 Task: Check the average views per listing of washer in the last 5 years.
Action: Mouse moved to (971, 221)
Screenshot: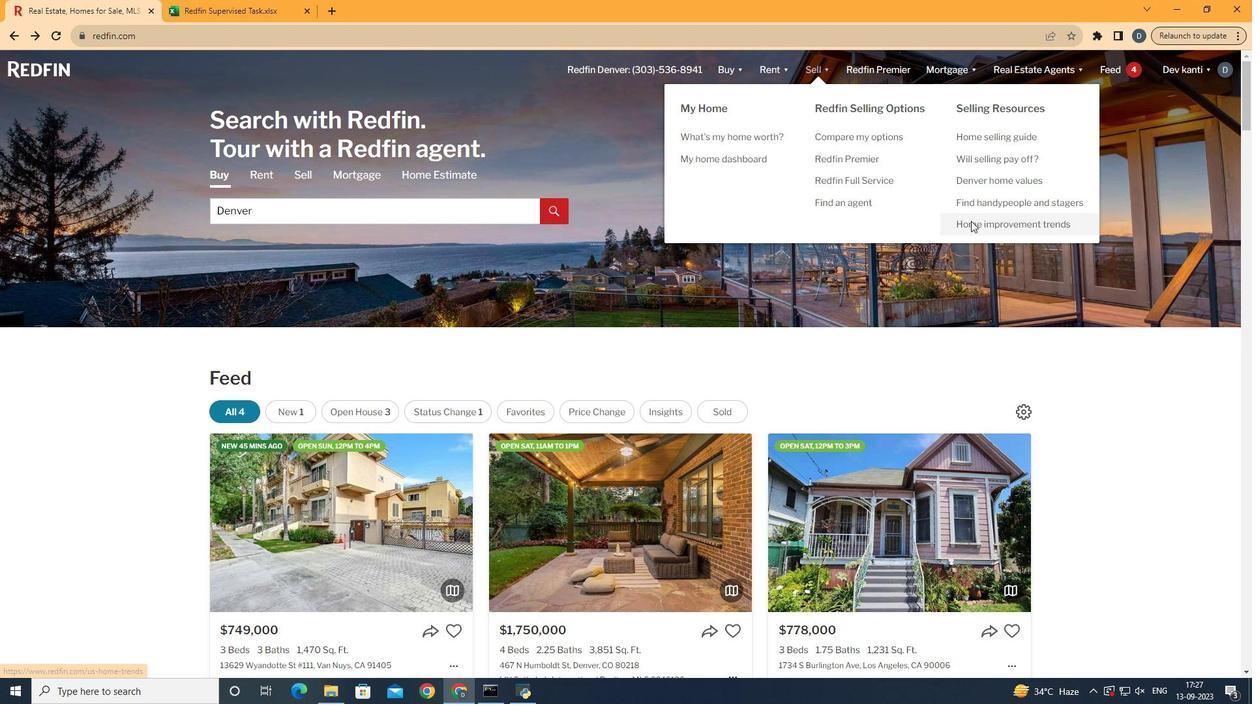 
Action: Mouse pressed left at (971, 221)
Screenshot: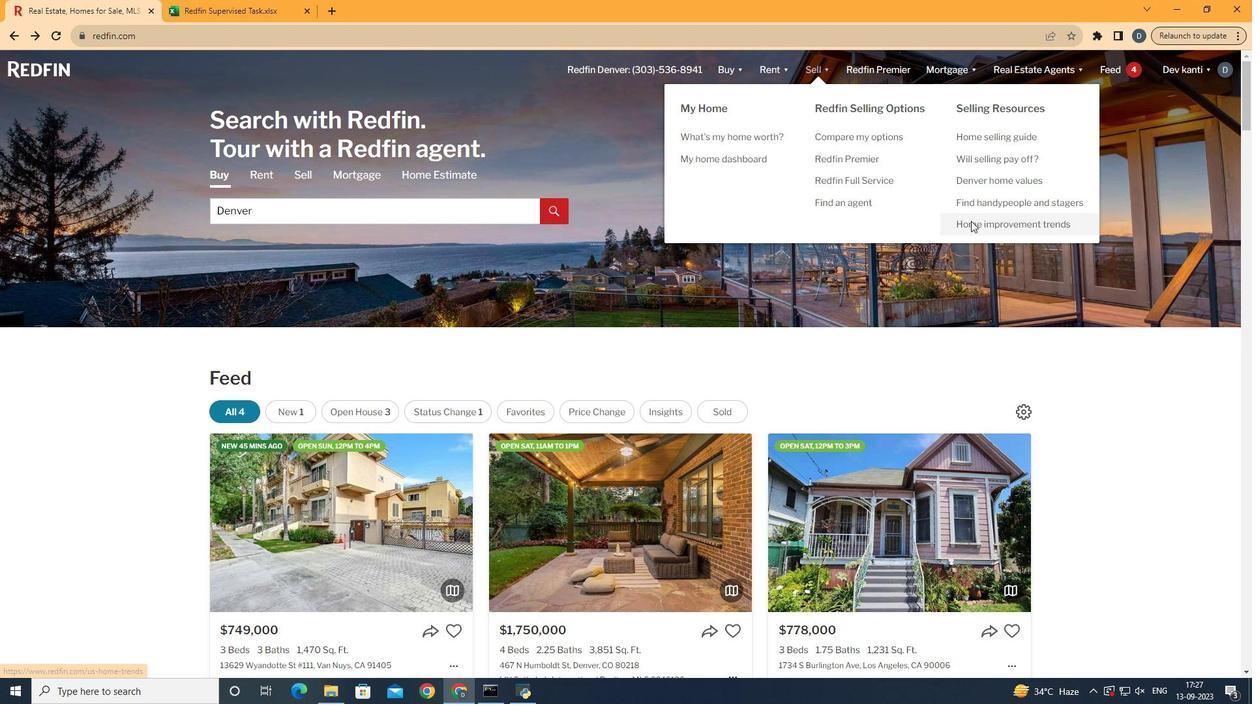 
Action: Mouse moved to (331, 253)
Screenshot: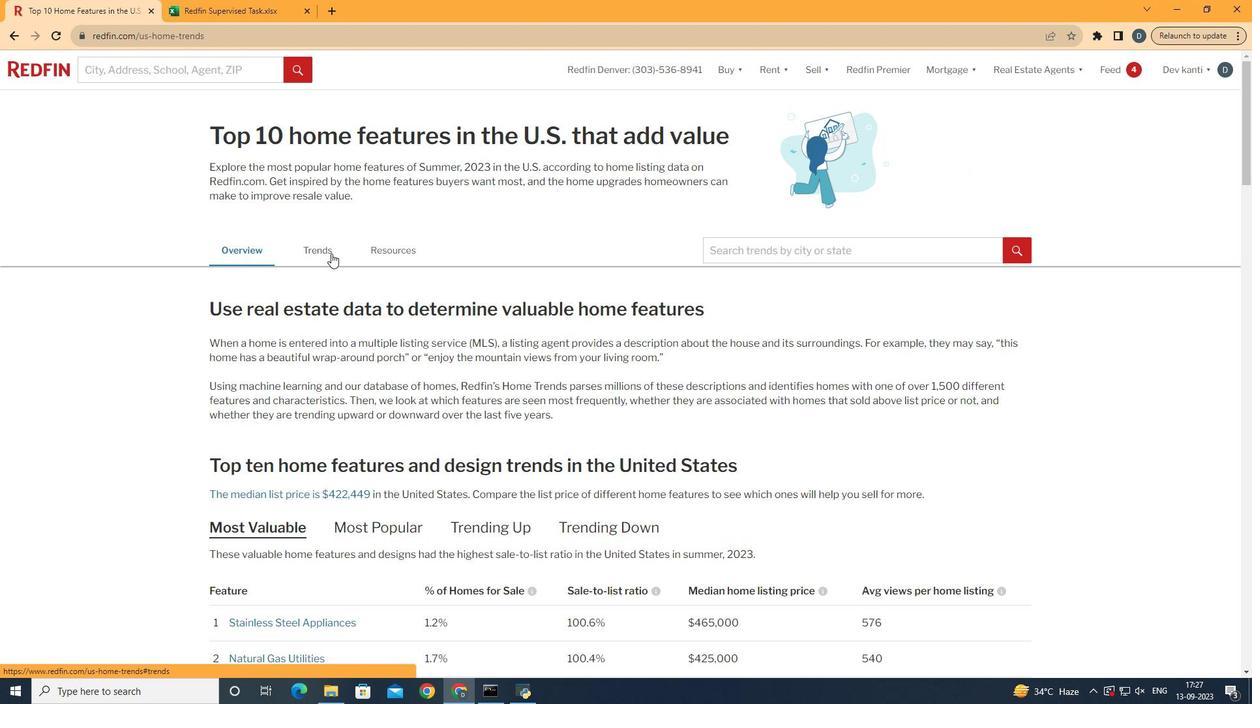 
Action: Mouse pressed left at (331, 253)
Screenshot: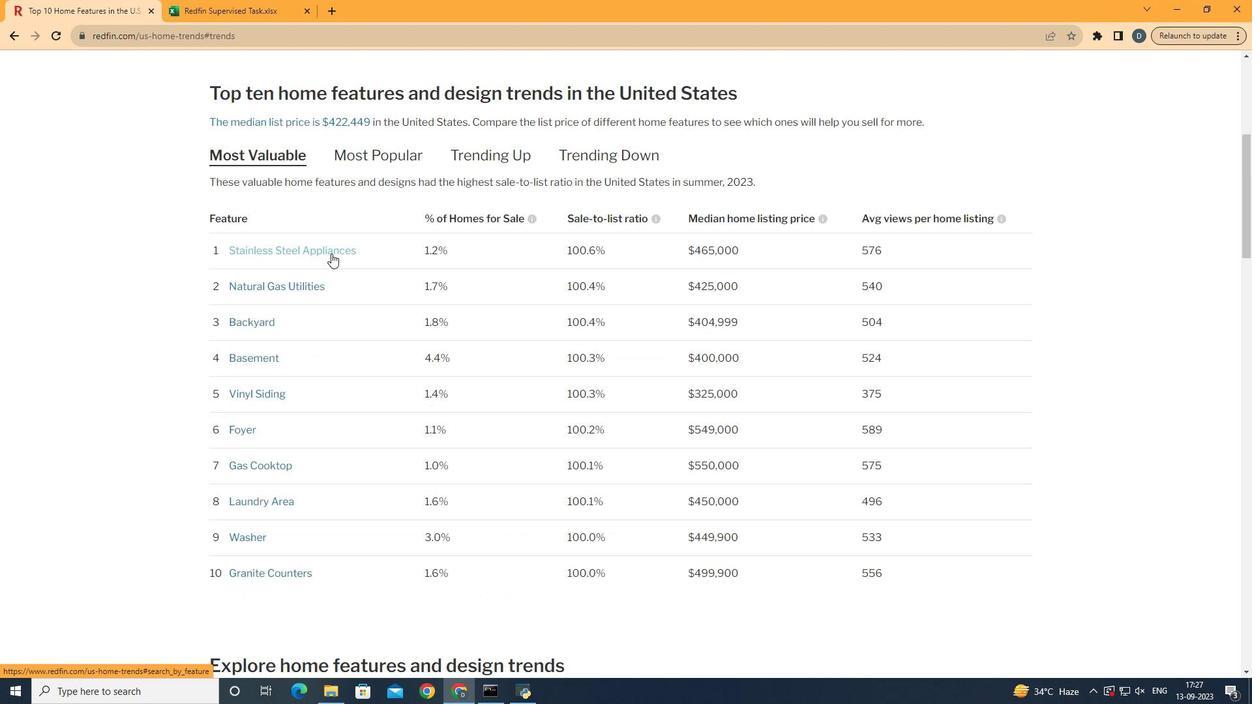 
Action: Mouse moved to (912, 288)
Screenshot: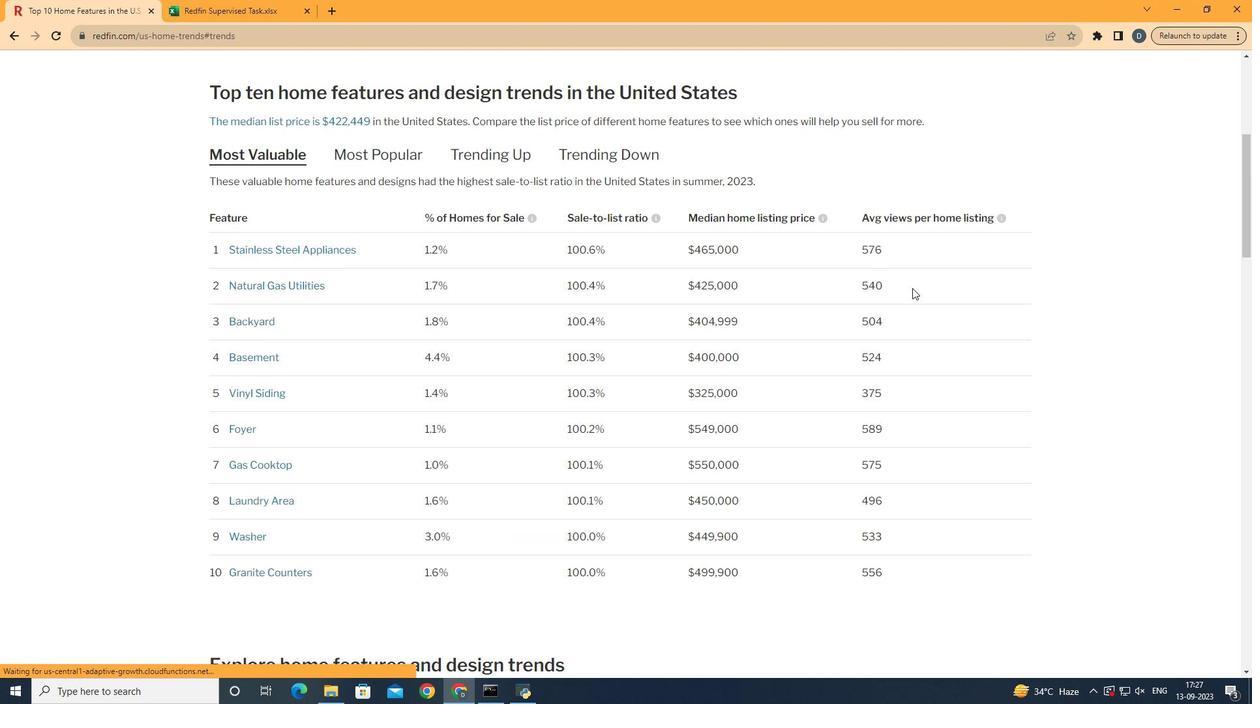
Action: Mouse scrolled (912, 287) with delta (0, 0)
Screenshot: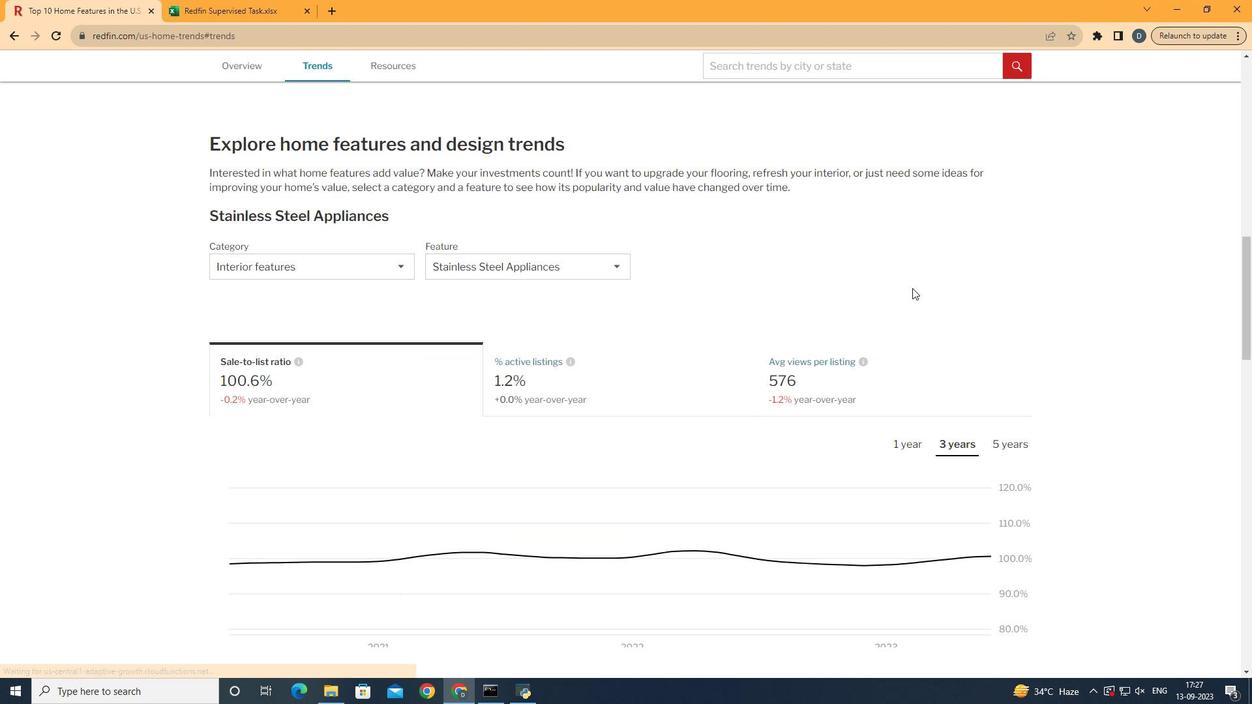 
Action: Mouse scrolled (912, 287) with delta (0, 0)
Screenshot: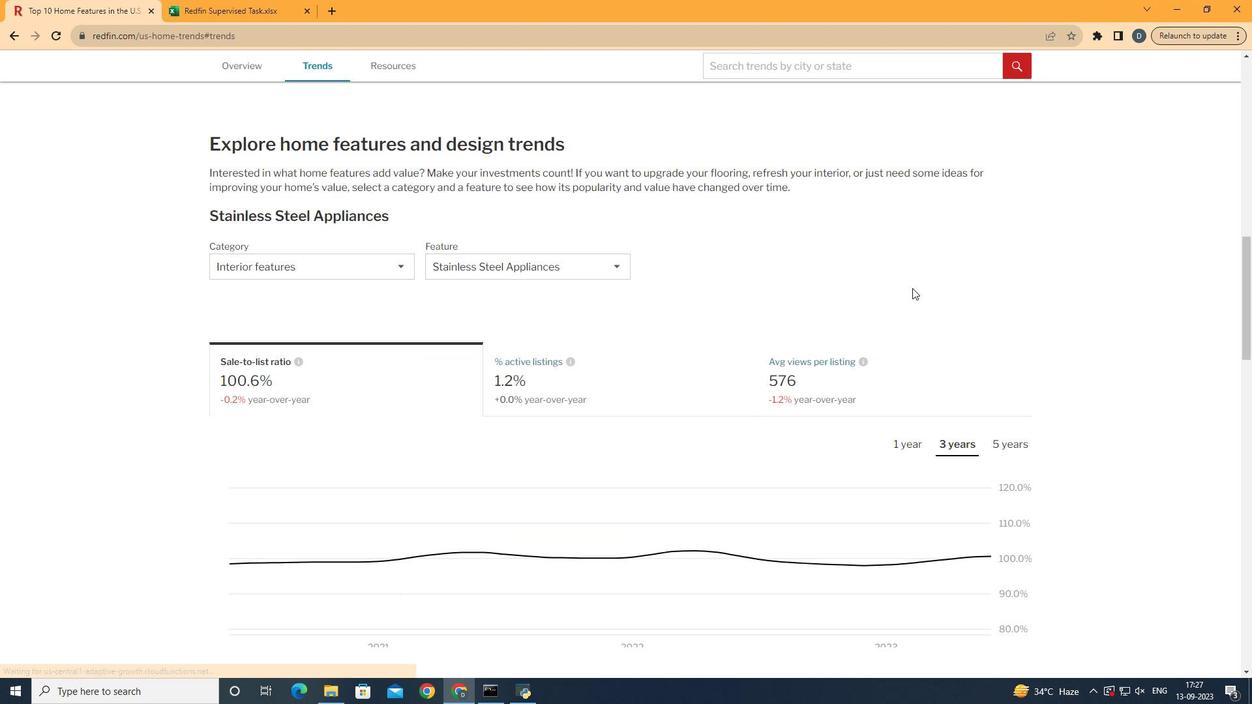 
Action: Mouse scrolled (912, 287) with delta (0, 0)
Screenshot: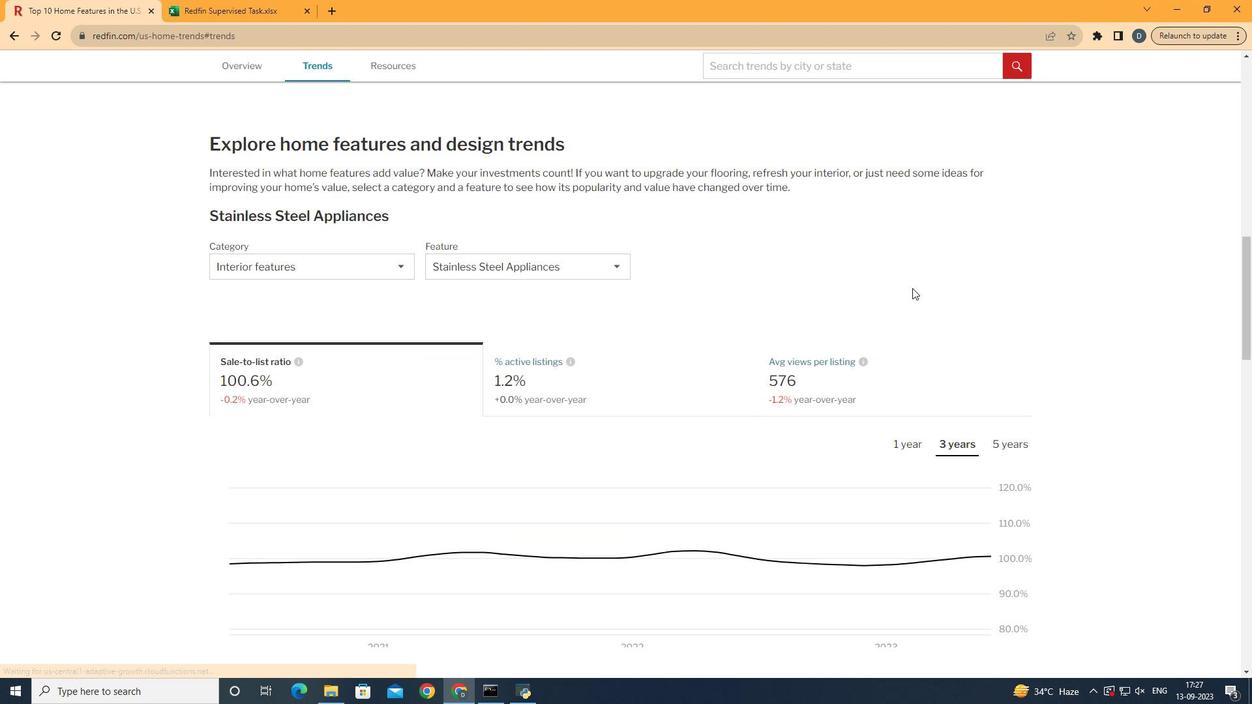 
Action: Mouse scrolled (912, 287) with delta (0, 0)
Screenshot: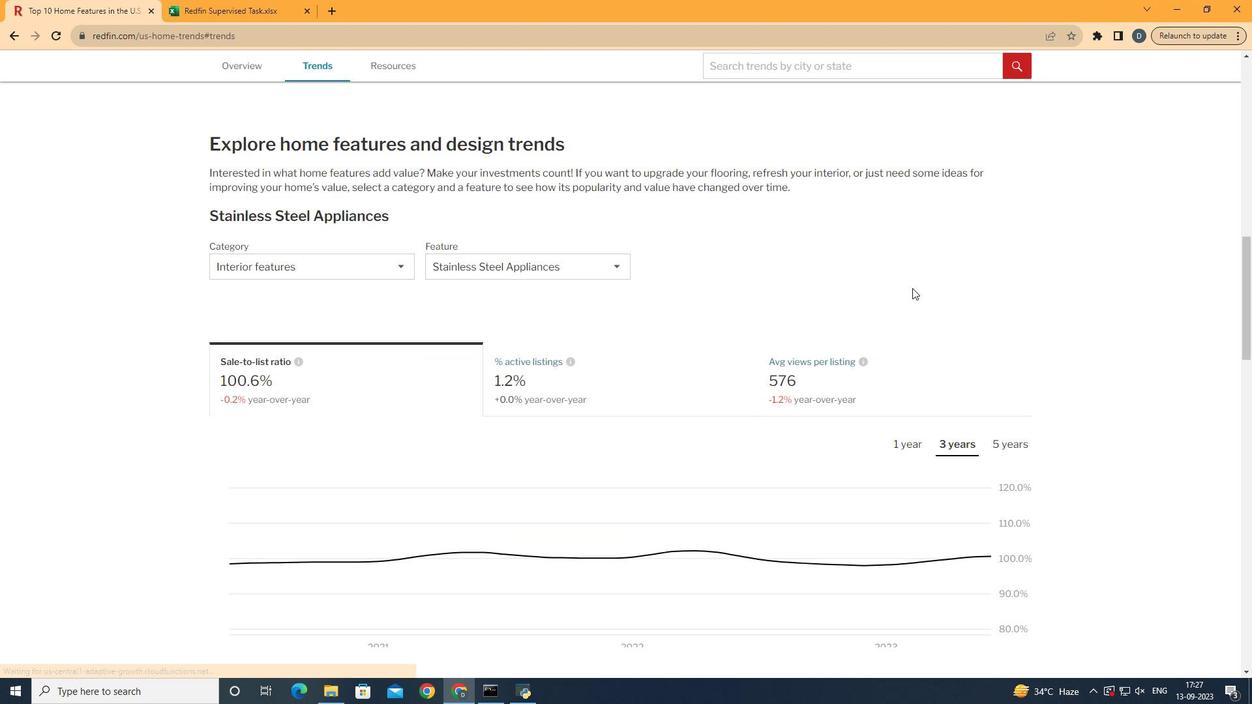 
Action: Mouse scrolled (912, 287) with delta (0, 0)
Screenshot: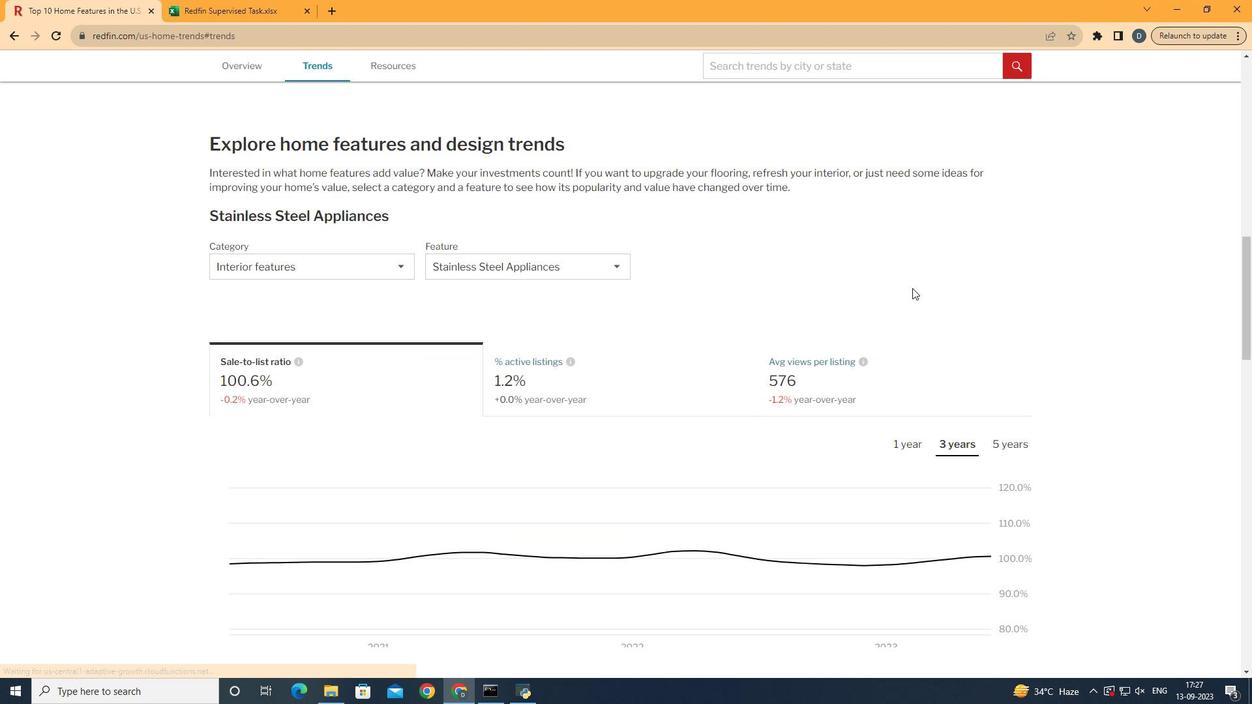 
Action: Mouse scrolled (912, 287) with delta (0, 0)
Screenshot: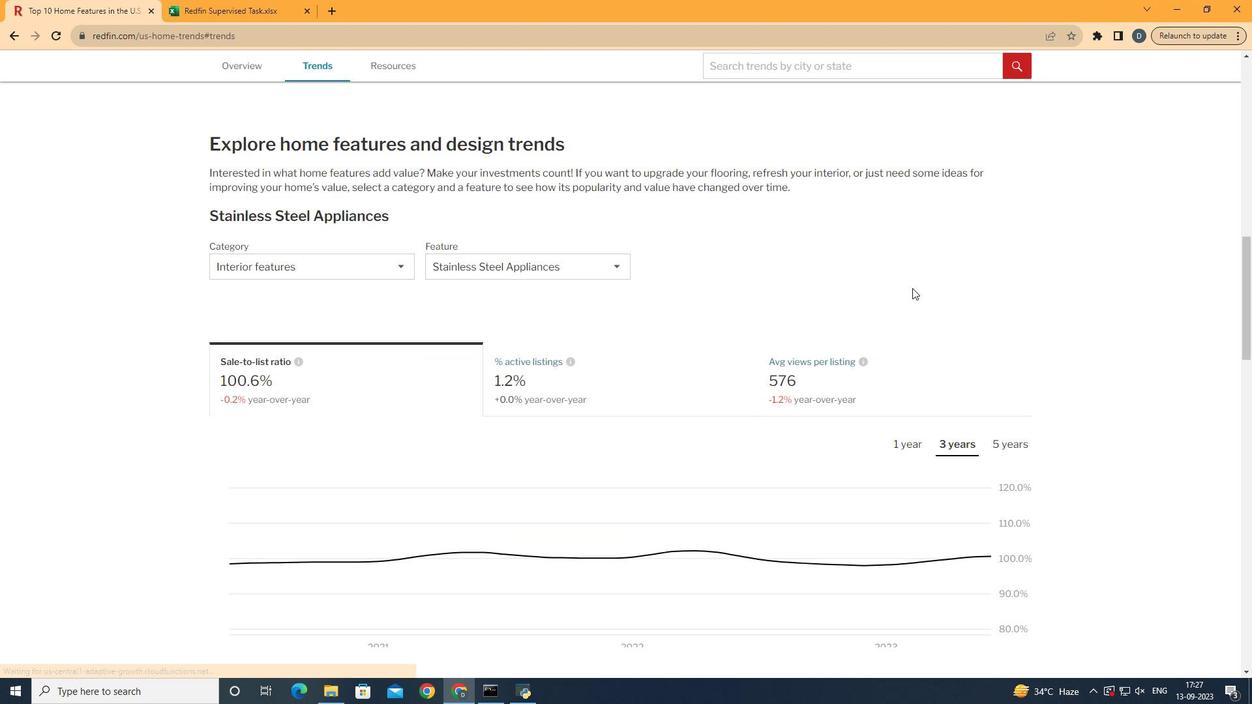 
Action: Mouse scrolled (912, 287) with delta (0, 0)
Screenshot: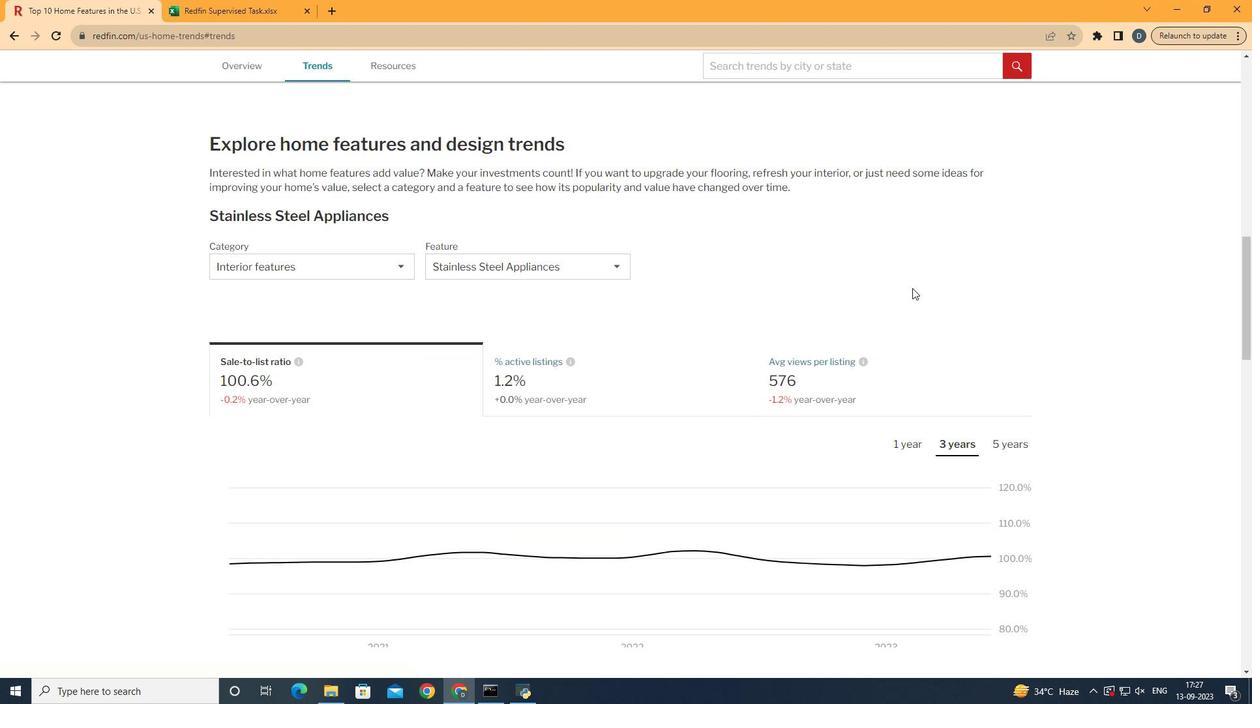 
Action: Mouse scrolled (912, 287) with delta (0, 0)
Screenshot: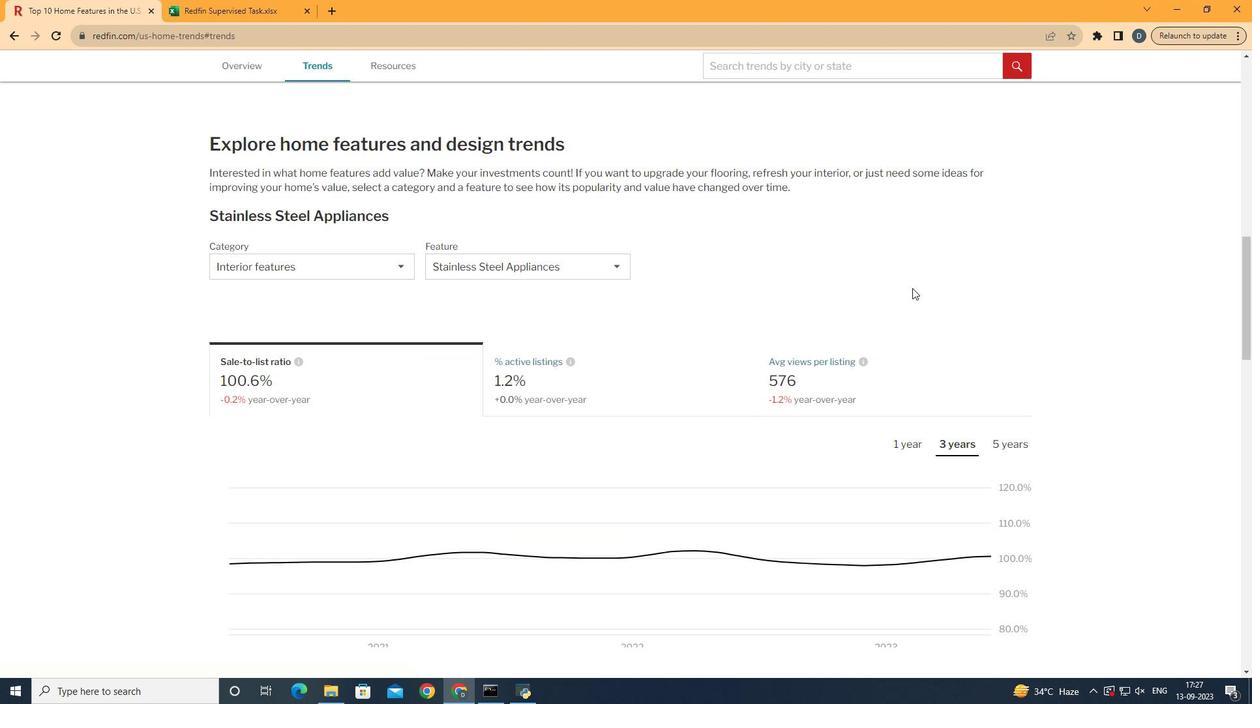 
Action: Mouse moved to (324, 269)
Screenshot: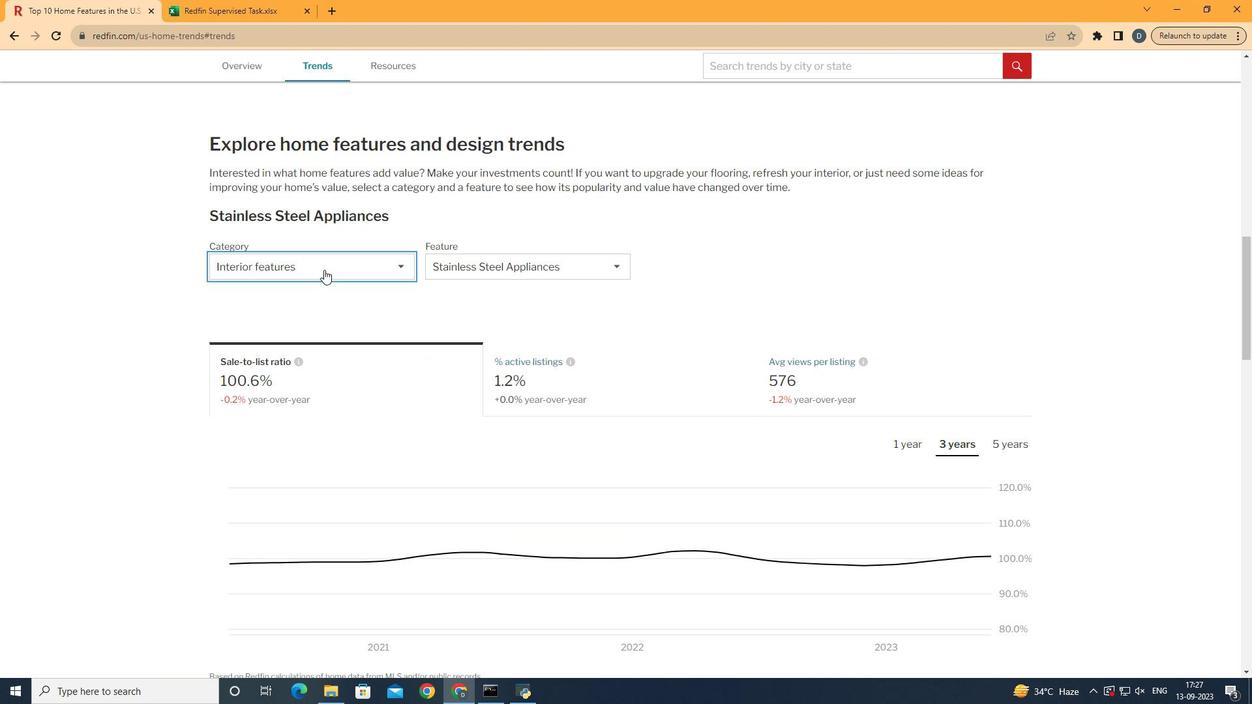 
Action: Mouse pressed left at (324, 269)
Screenshot: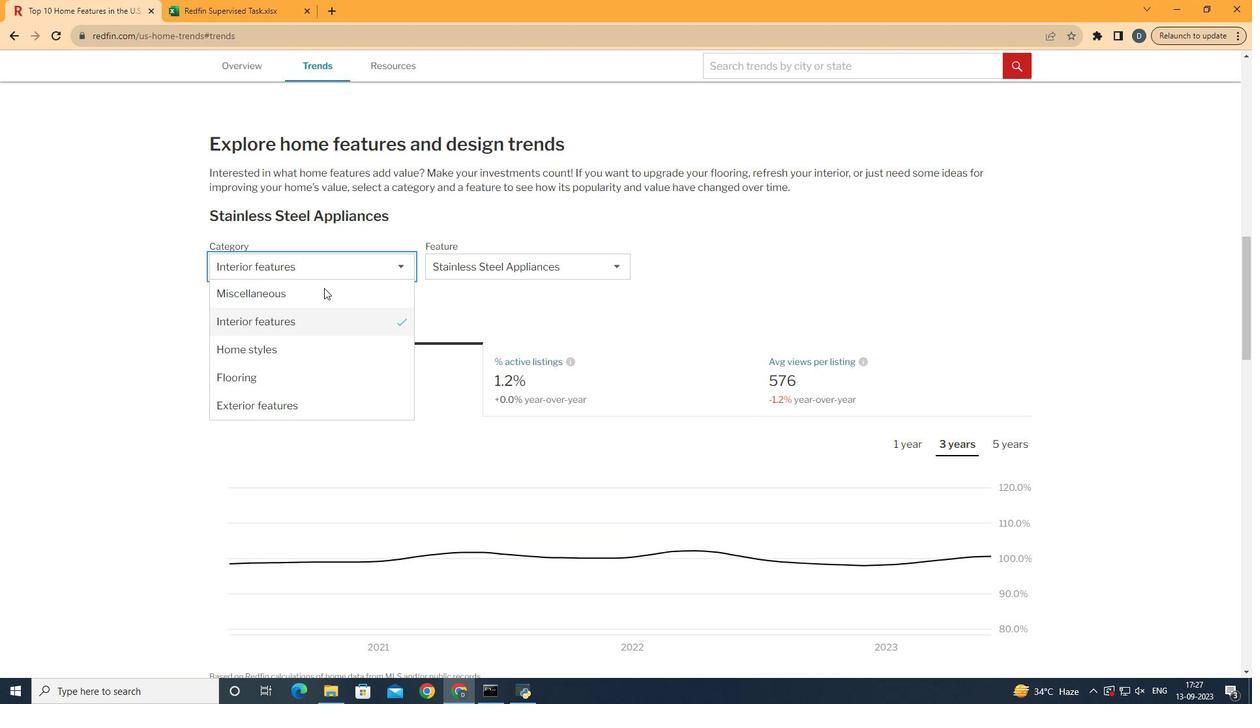 
Action: Mouse moved to (337, 325)
Screenshot: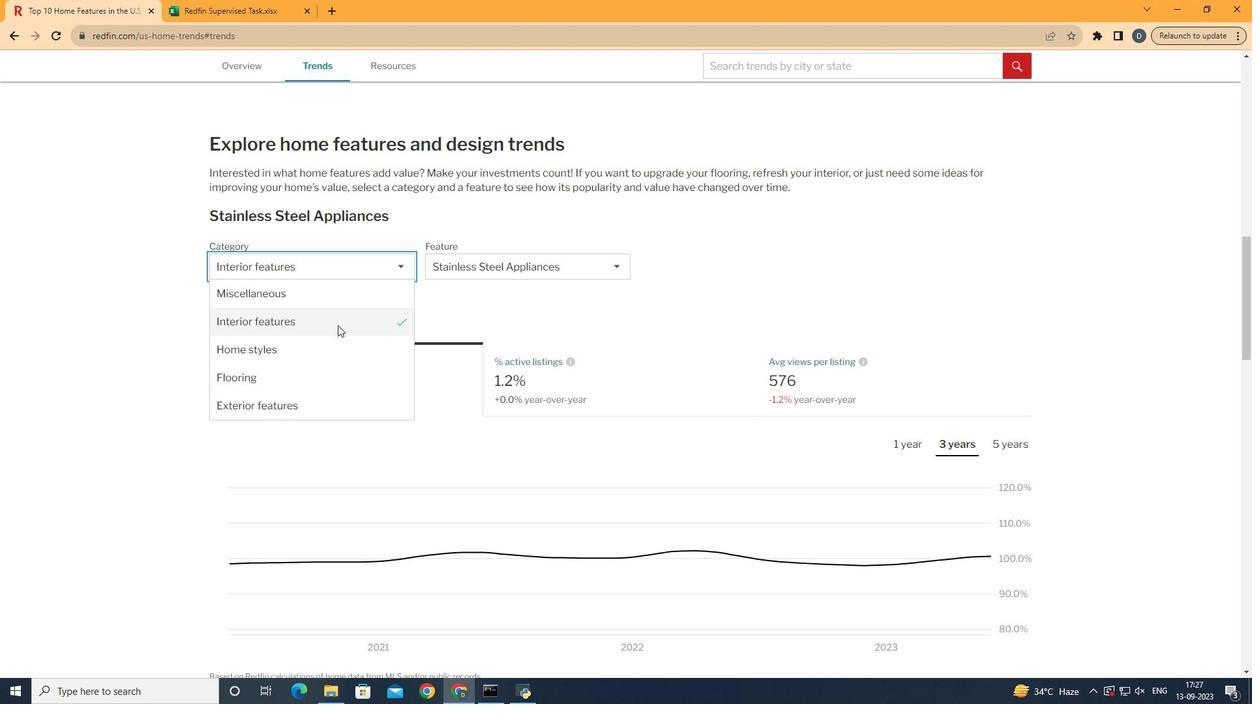 
Action: Mouse pressed left at (337, 325)
Screenshot: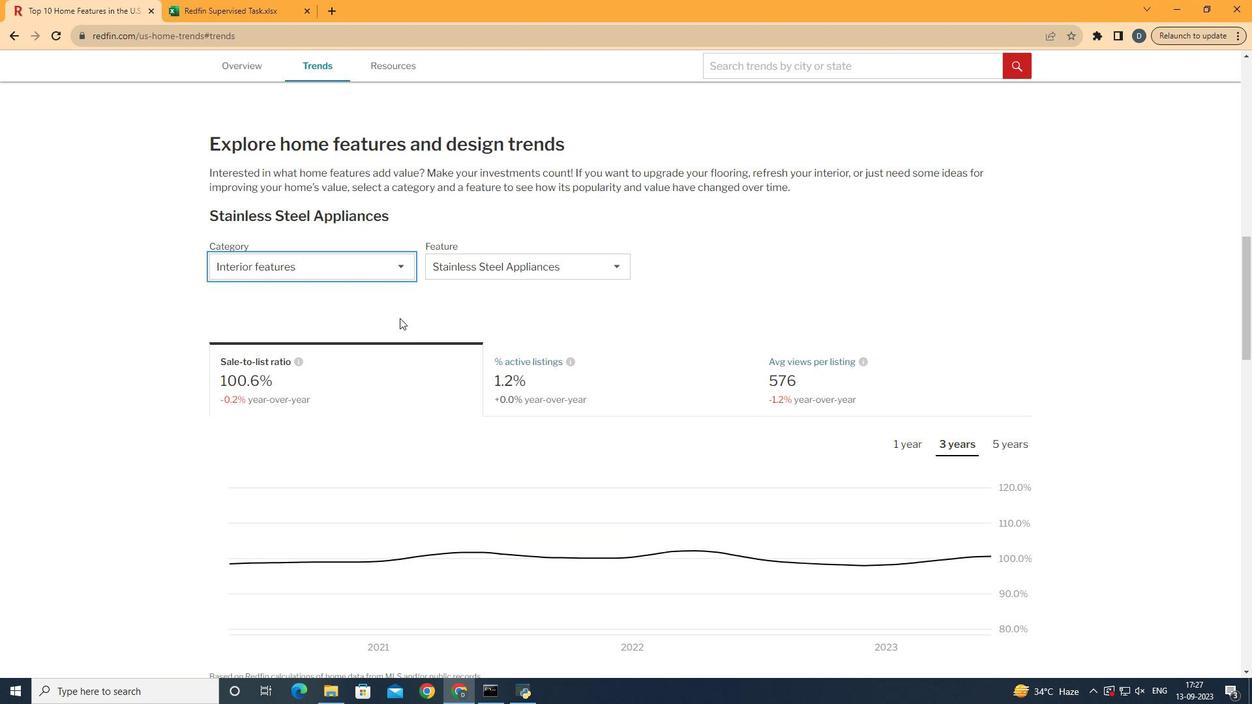 
Action: Mouse moved to (536, 281)
Screenshot: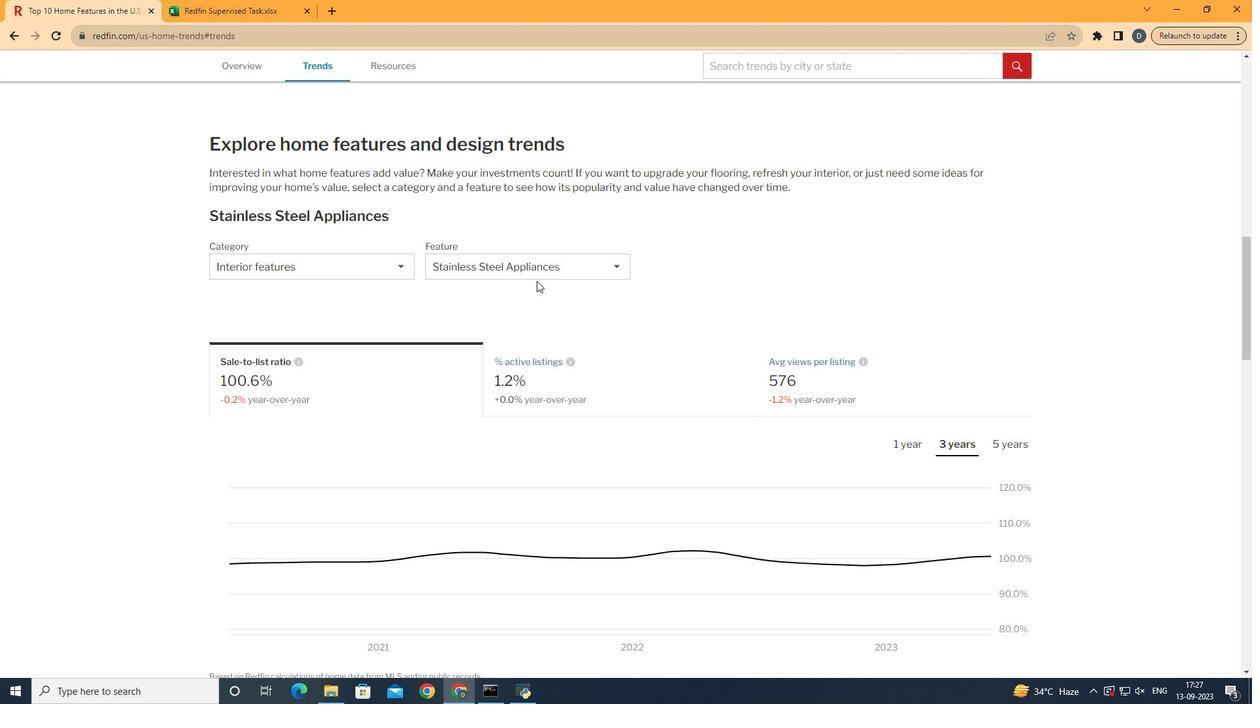 
Action: Mouse pressed left at (536, 281)
Screenshot: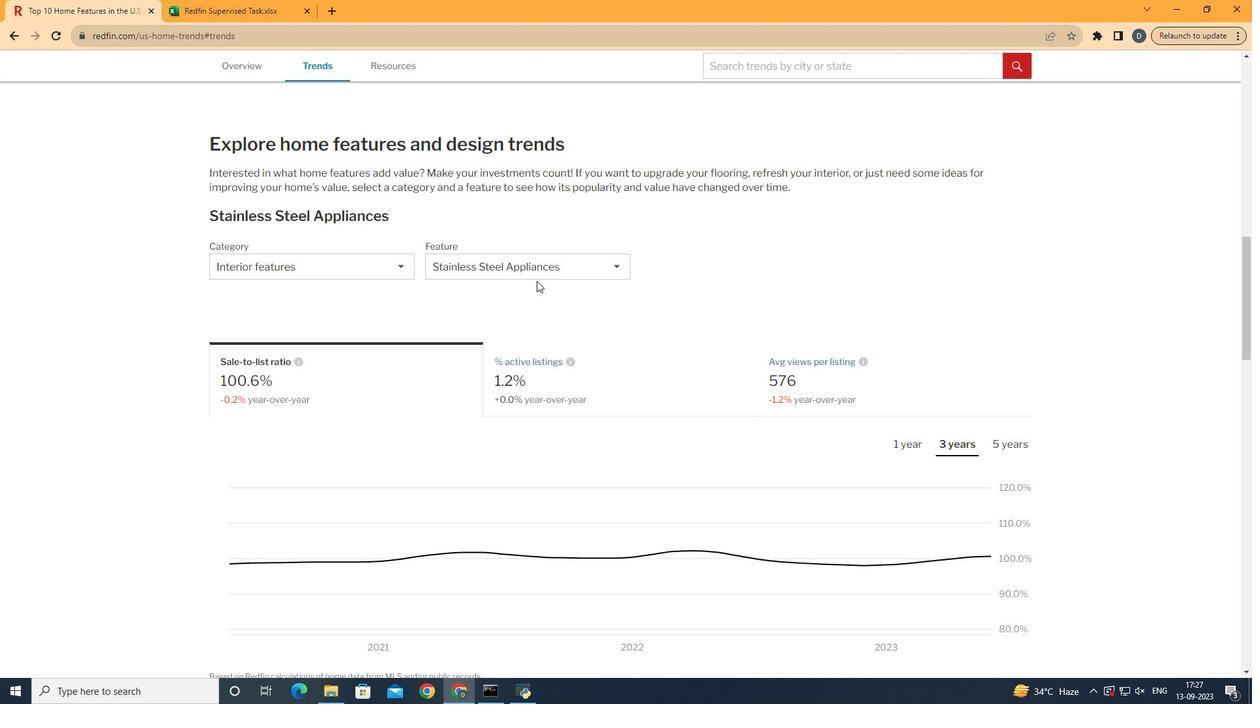 
Action: Mouse moved to (554, 269)
Screenshot: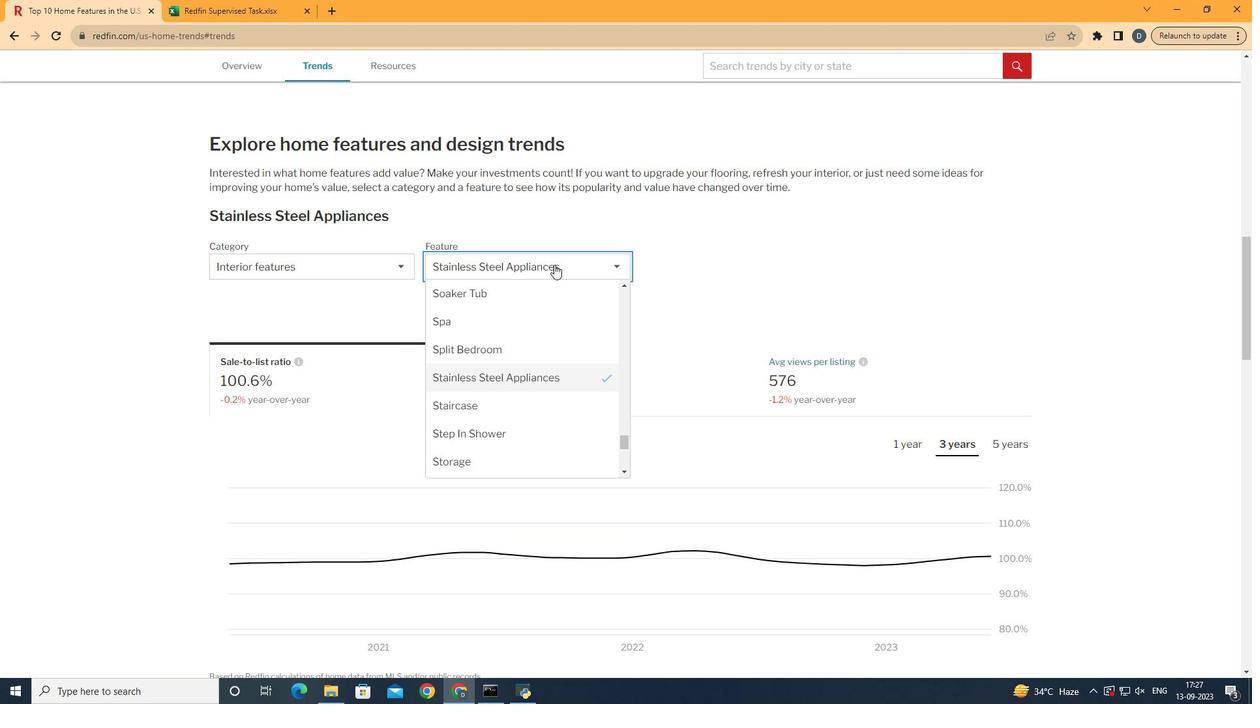
Action: Mouse pressed left at (554, 269)
Screenshot: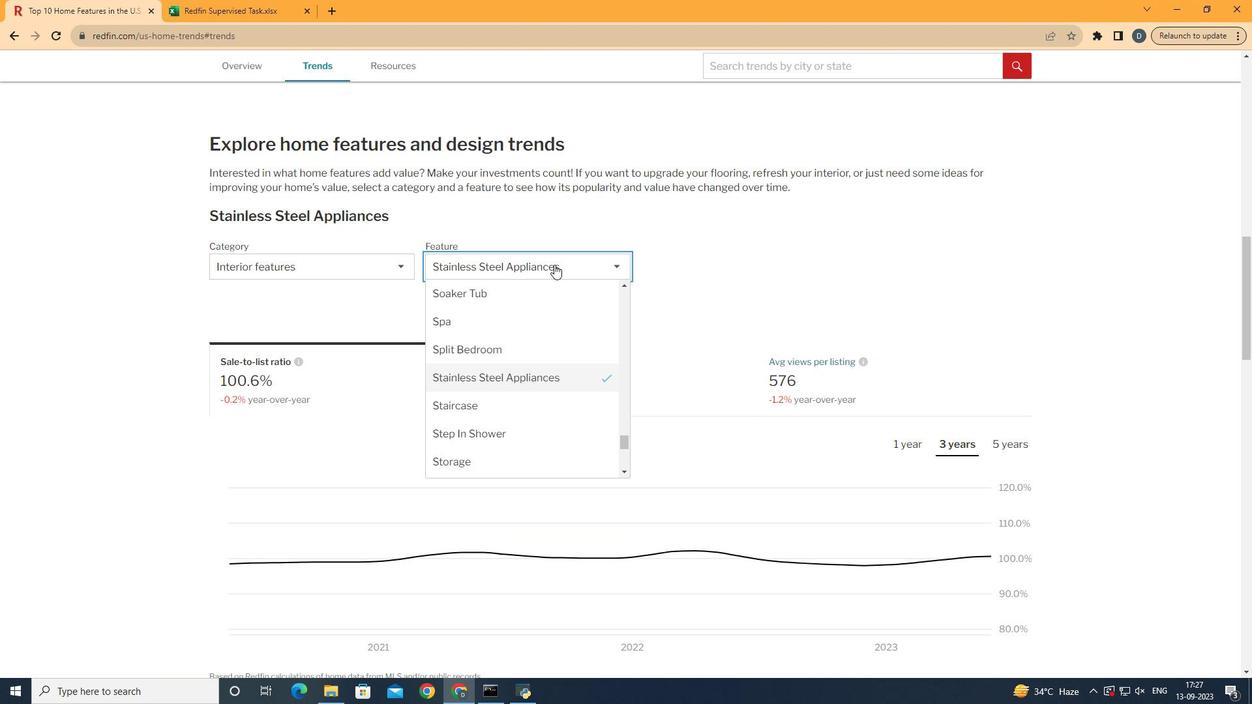 
Action: Mouse moved to (553, 378)
Screenshot: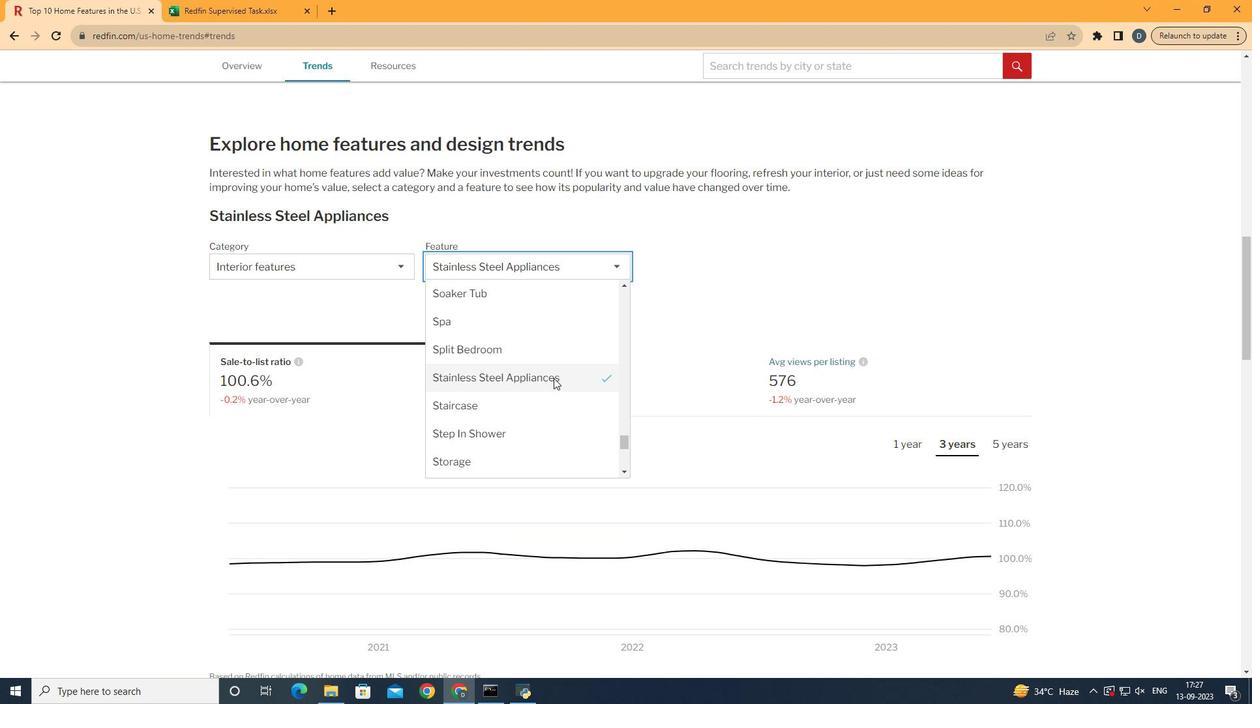 
Action: Mouse scrolled (553, 377) with delta (0, 0)
Screenshot: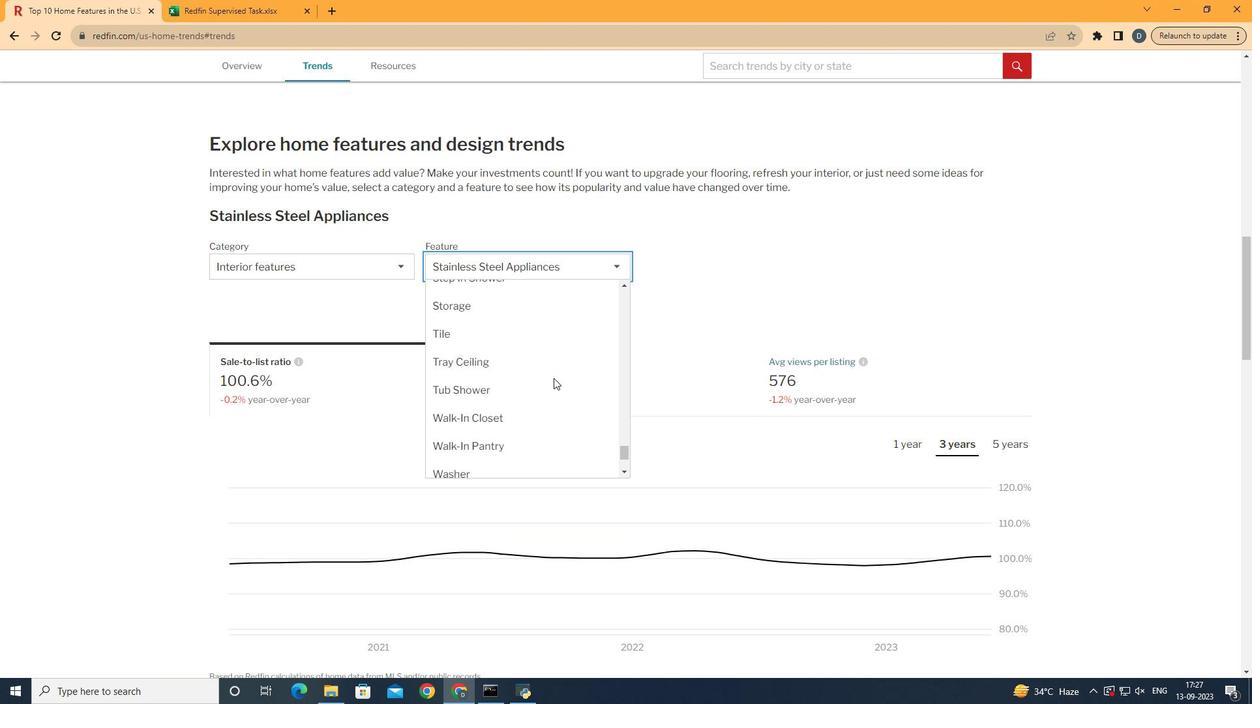 
Action: Mouse scrolled (553, 377) with delta (0, 0)
Screenshot: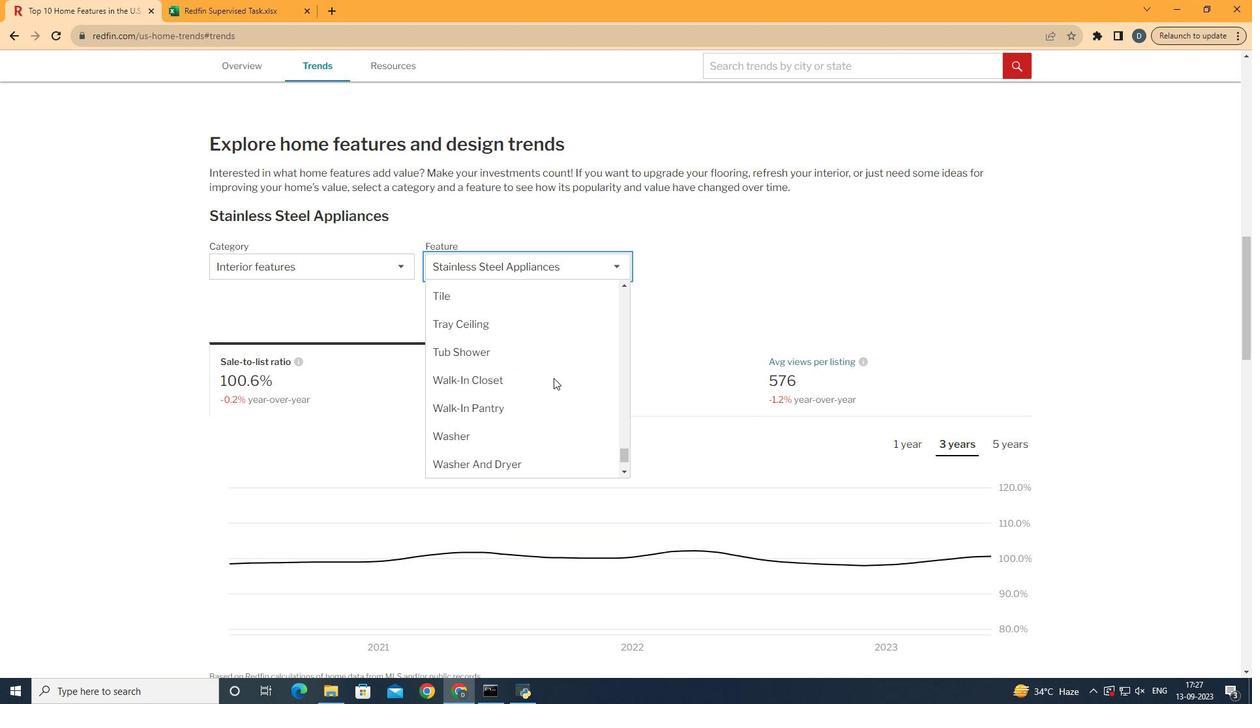 
Action: Mouse scrolled (553, 377) with delta (0, 0)
Screenshot: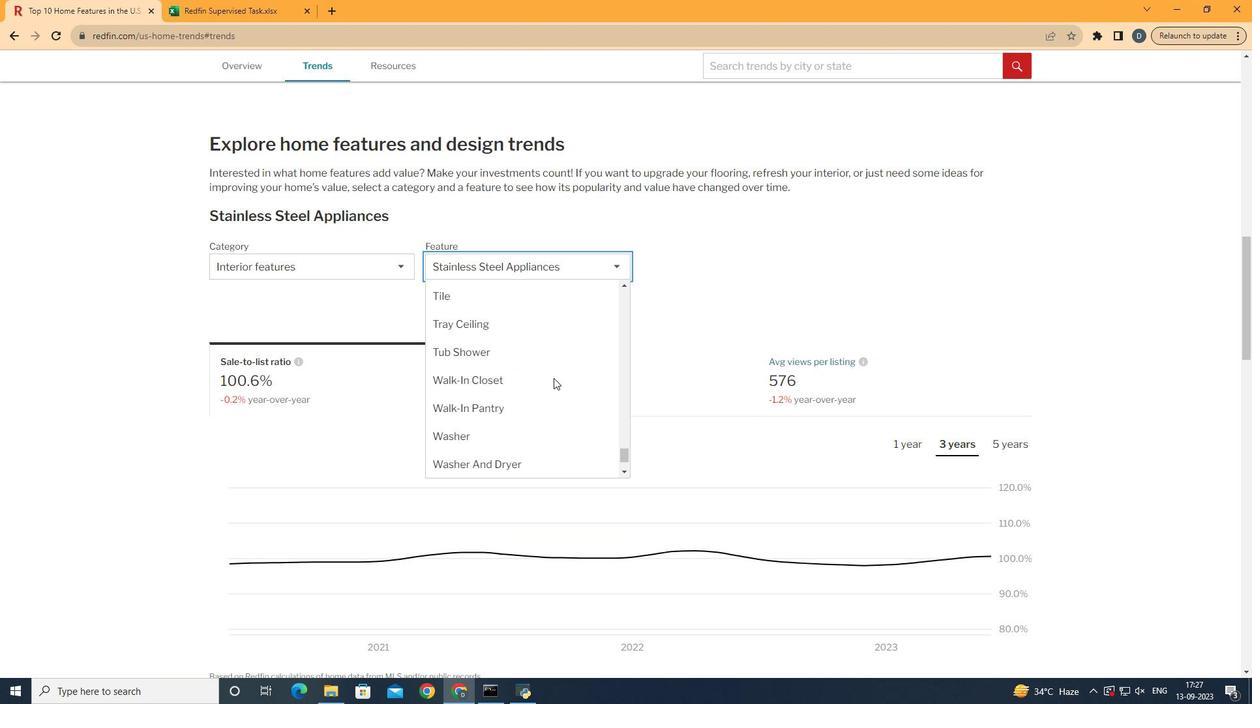
Action: Mouse moved to (539, 433)
Screenshot: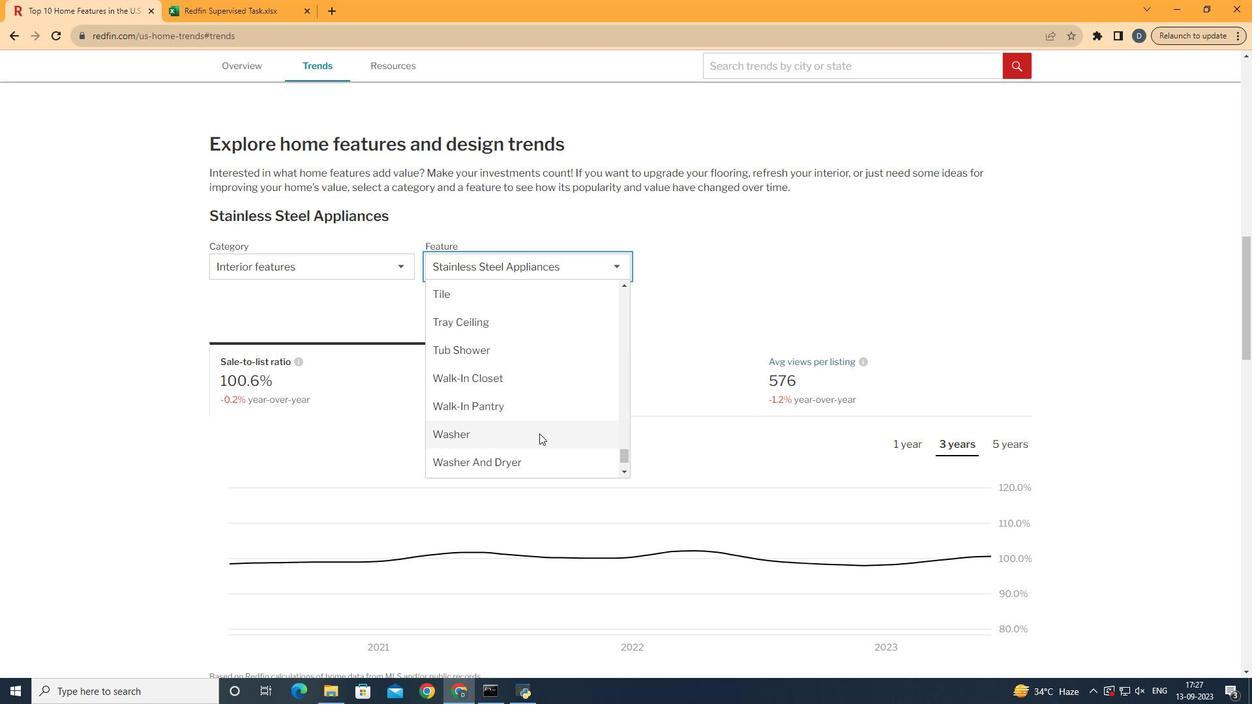 
Action: Mouse pressed left at (539, 433)
Screenshot: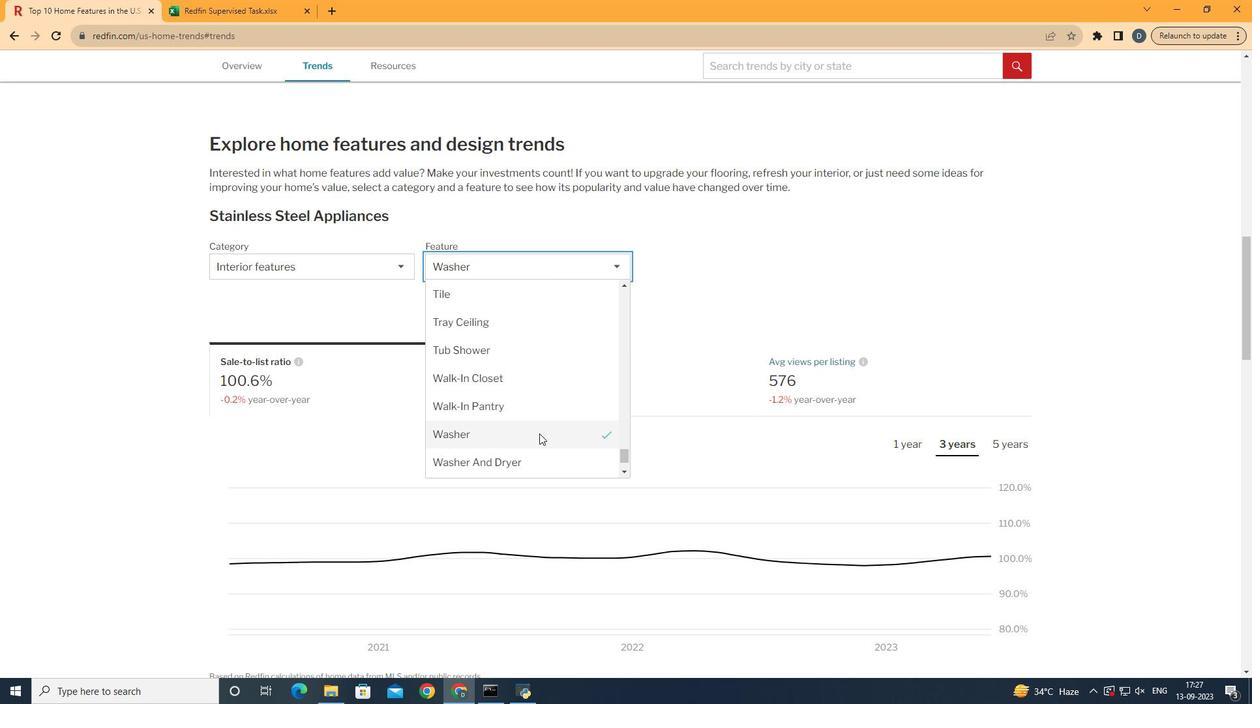 
Action: Mouse moved to (905, 375)
Screenshot: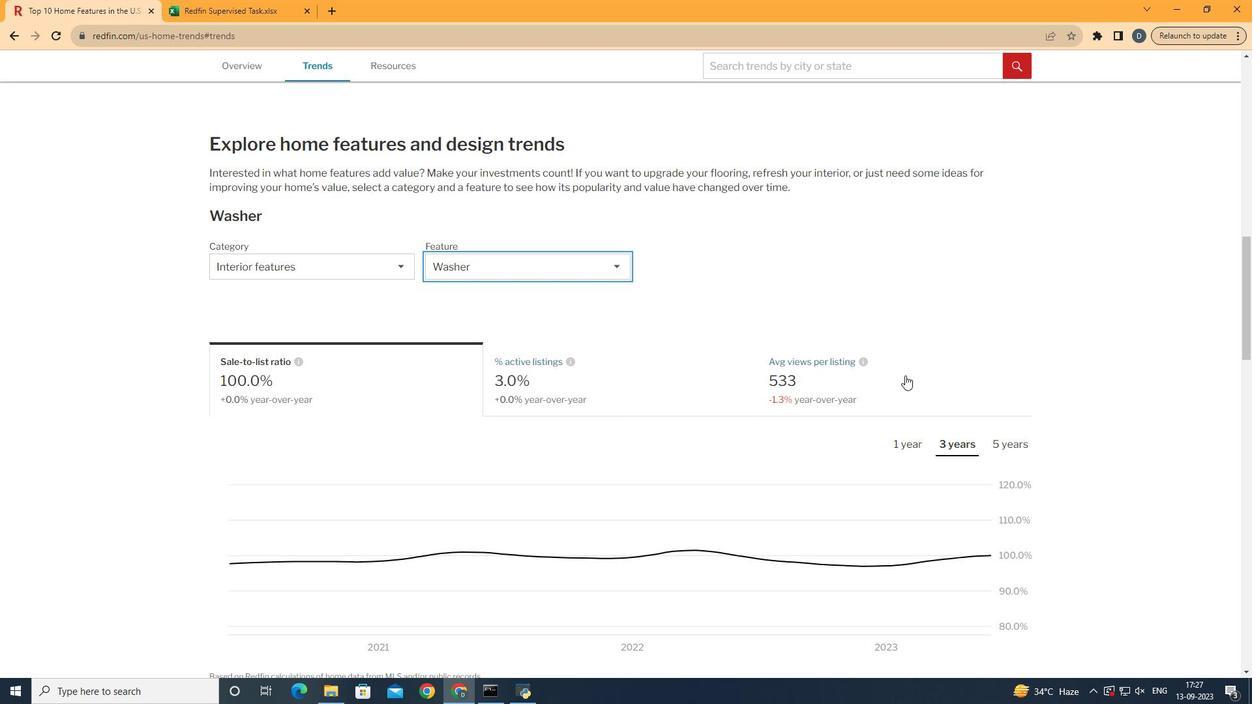 
Action: Mouse pressed left at (905, 375)
Screenshot: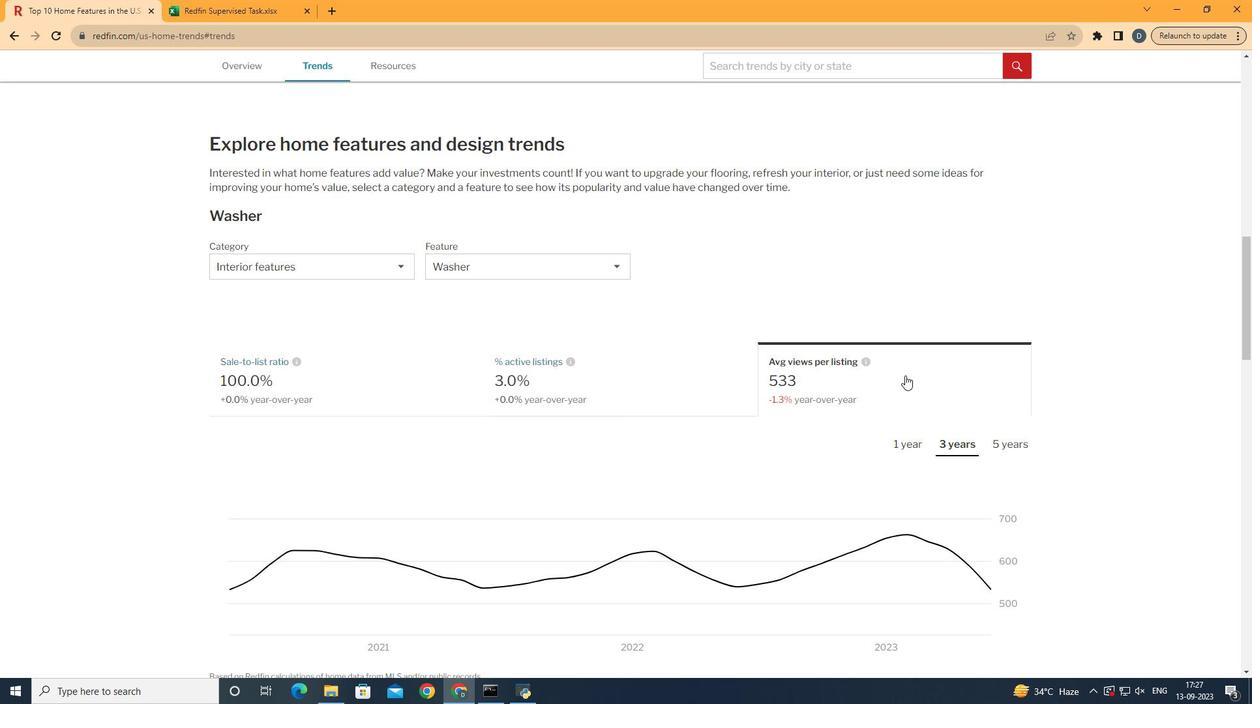 
Action: Mouse moved to (1000, 342)
Screenshot: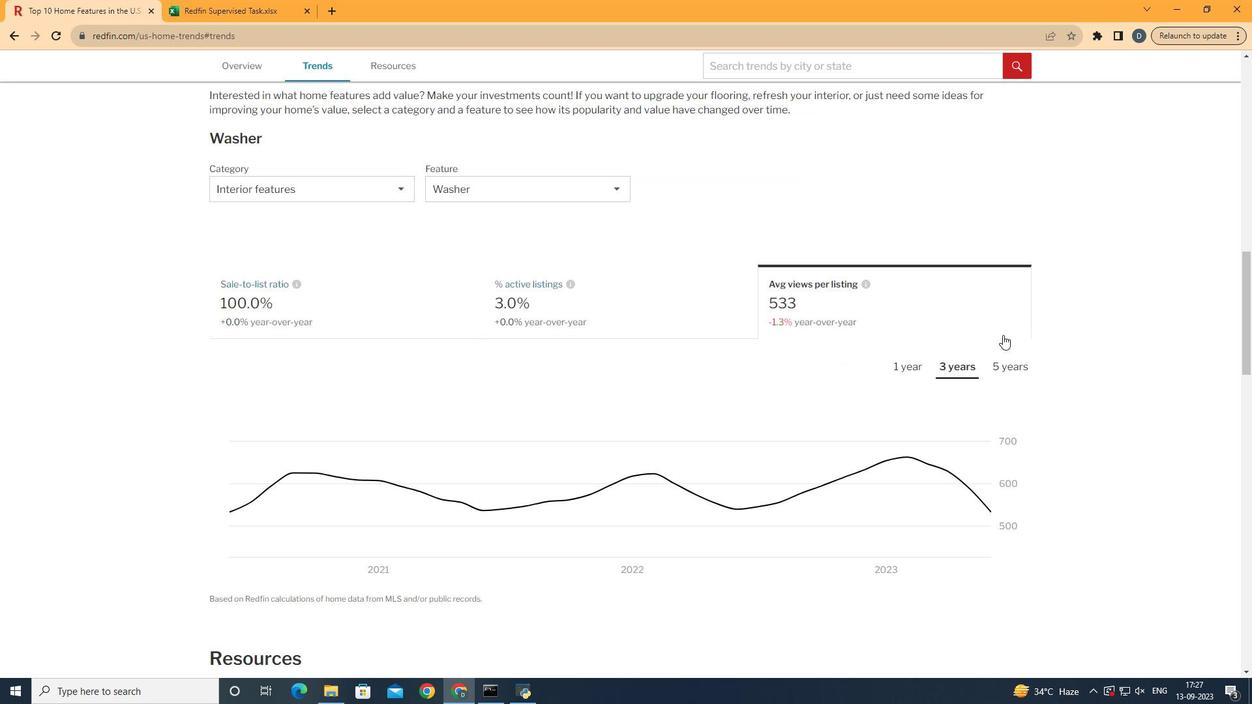 
Action: Mouse scrolled (1000, 341) with delta (0, 0)
Screenshot: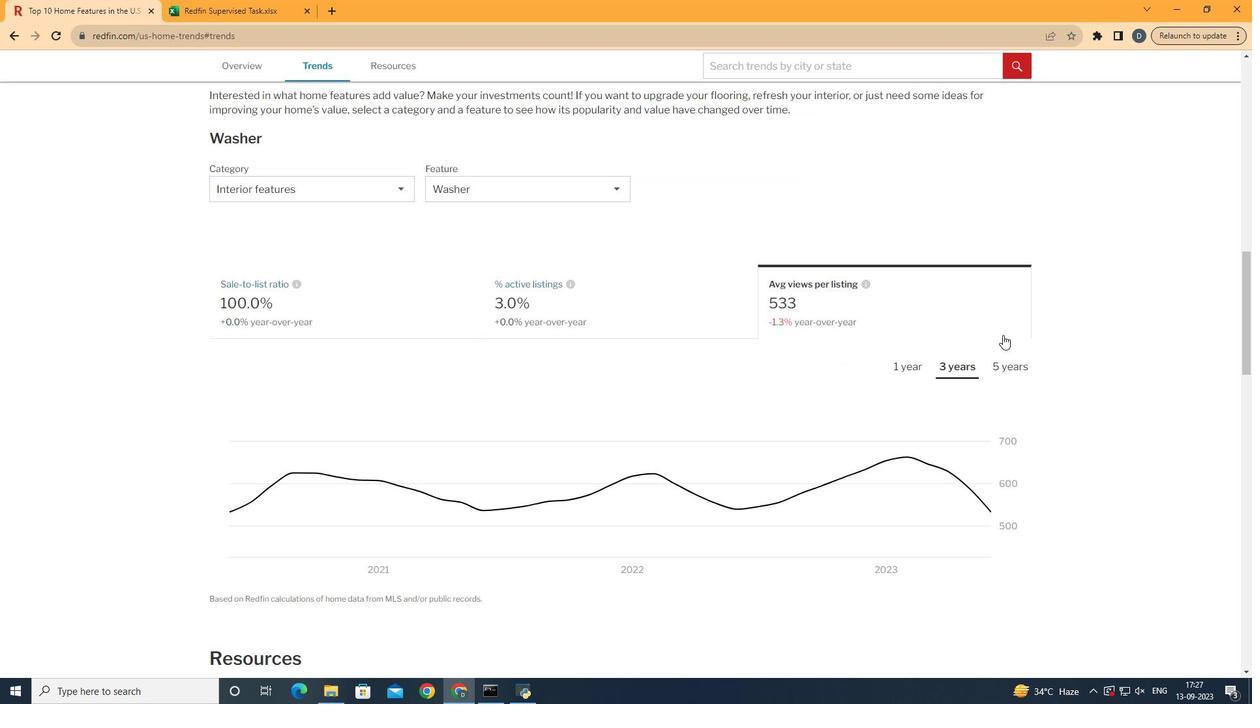 
Action: Mouse scrolled (1000, 341) with delta (0, 0)
Screenshot: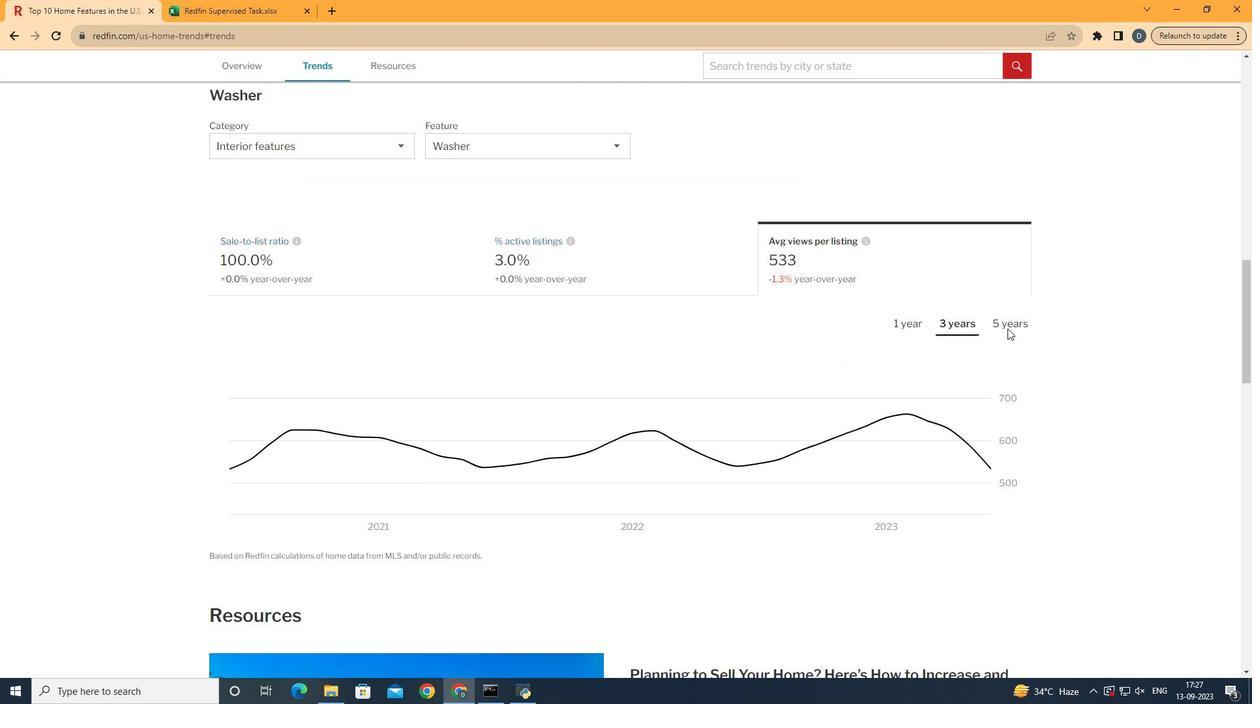 
Action: Mouse moved to (1019, 312)
Screenshot: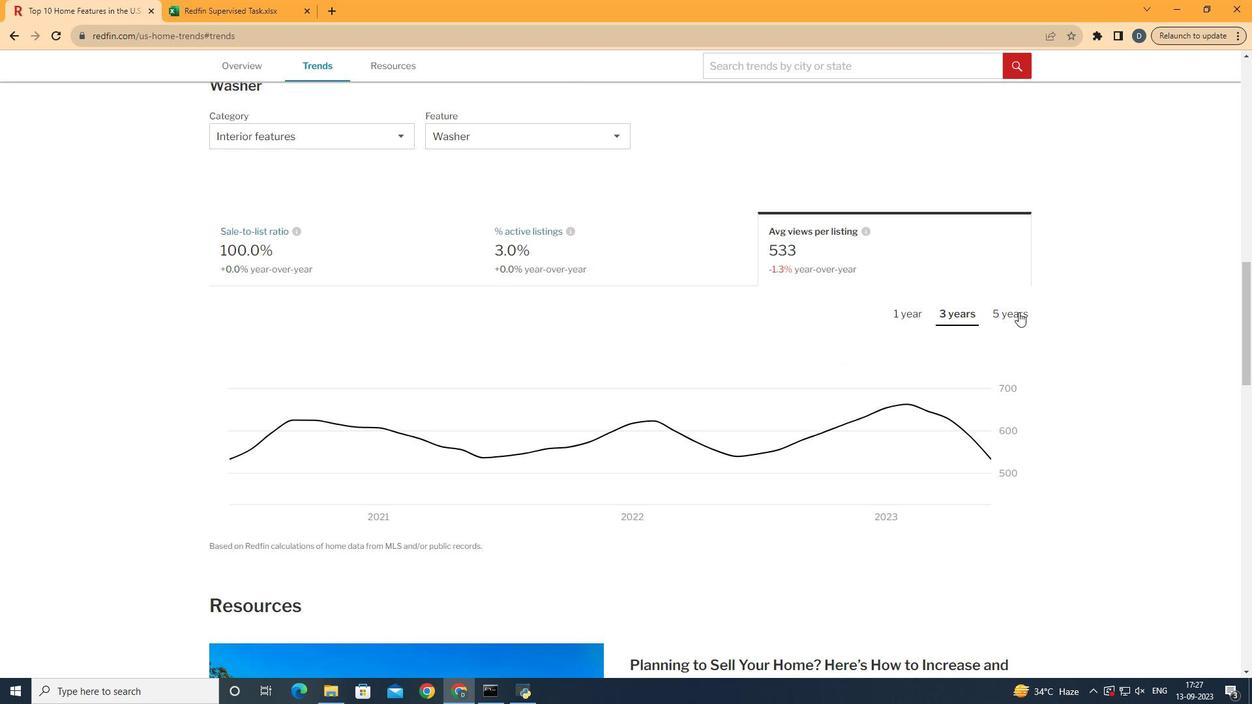 
Action: Mouse pressed left at (1019, 312)
Screenshot: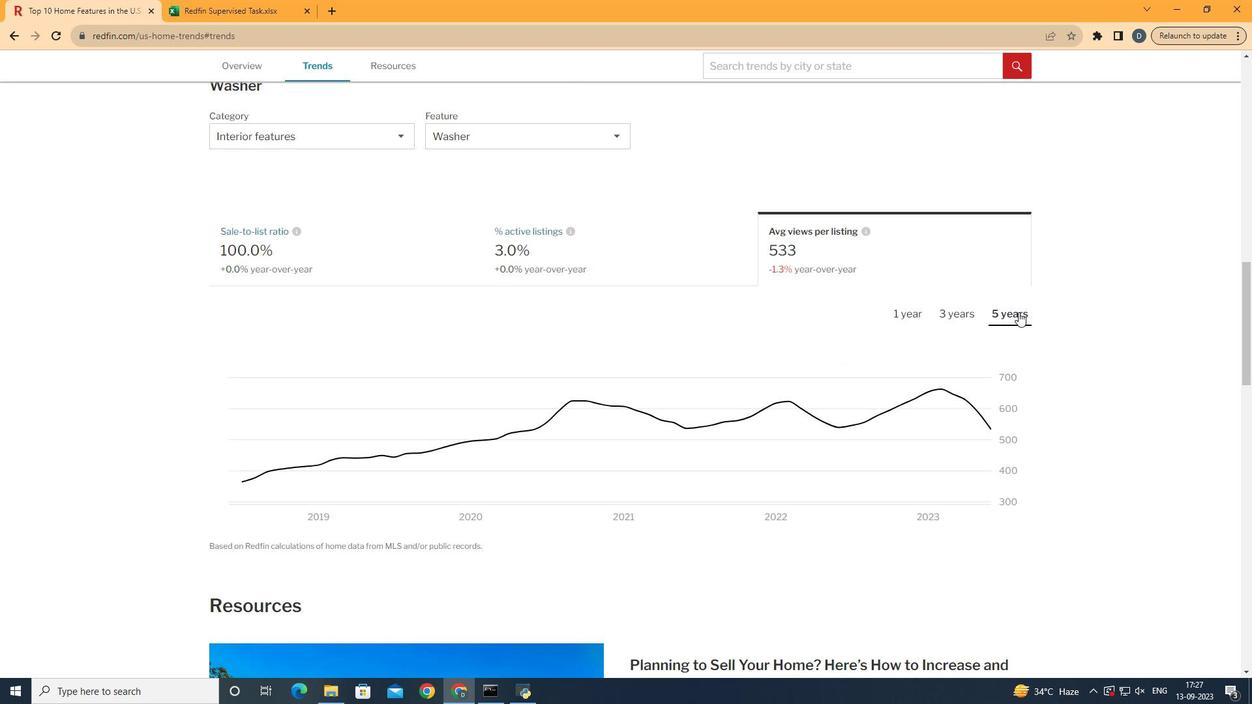 
